 Task: Change  the formatting of the data to Which is Greater than5, In conditional formating, put the option 'Yellow Fill with Drak Yellow Text'add another formatting option Format As Table, insert the option Brown Table style Dark  3 In the sheet   Apex Sales templetes   book
Action: Mouse moved to (37, 121)
Screenshot: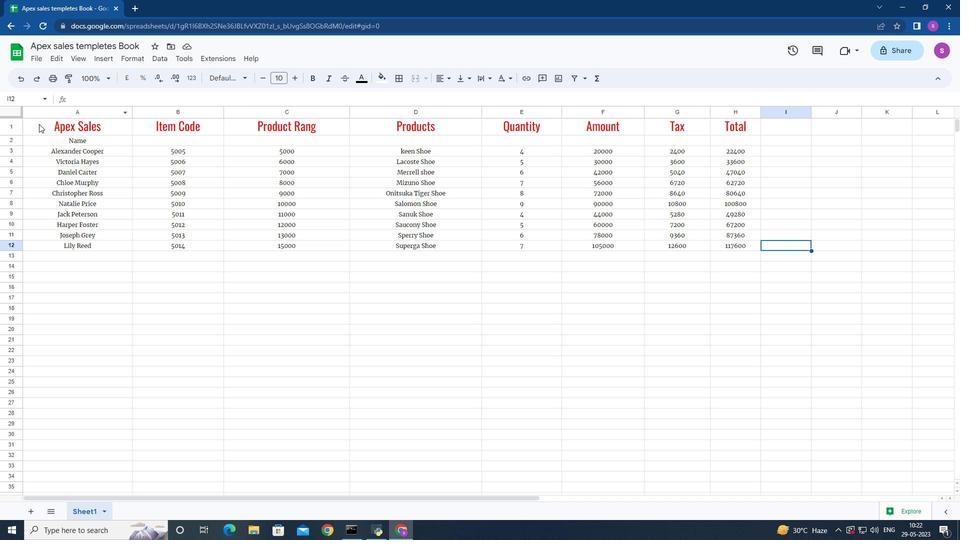 
Action: Mouse pressed left at (37, 121)
Screenshot: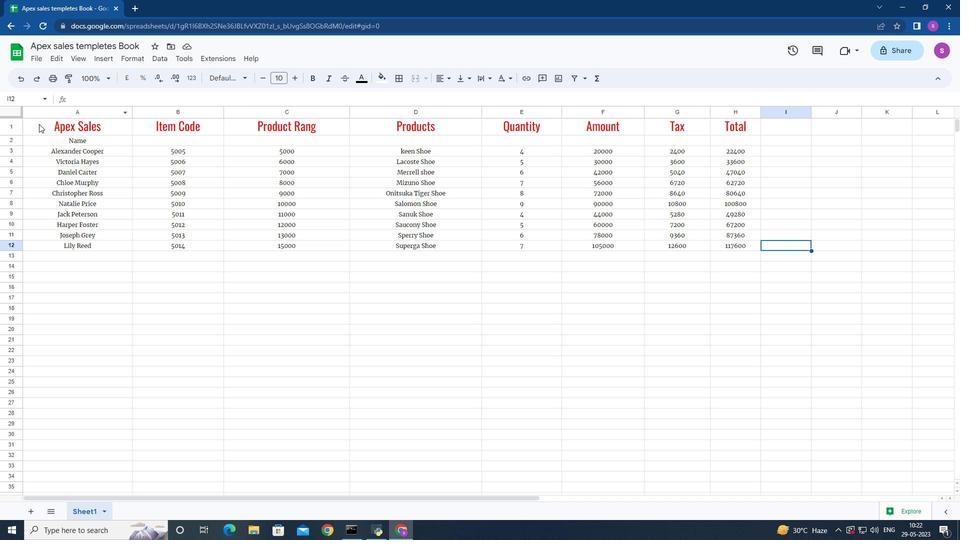 
Action: Mouse moved to (135, 57)
Screenshot: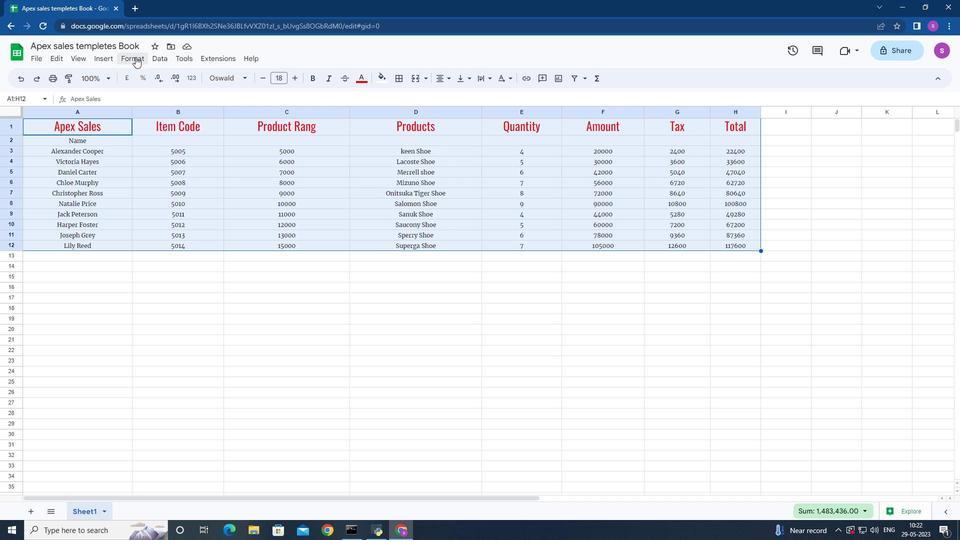 
Action: Mouse pressed left at (135, 57)
Screenshot: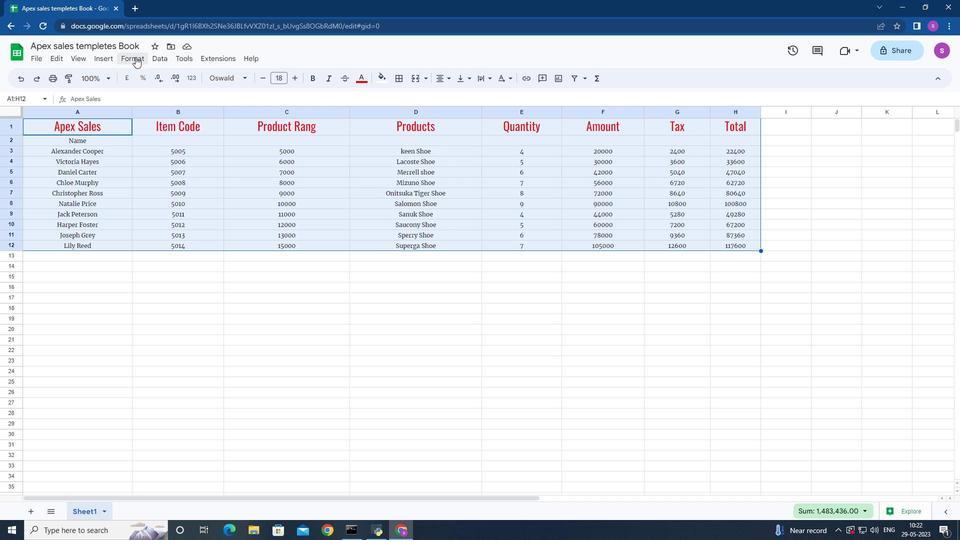 
Action: Mouse moved to (226, 229)
Screenshot: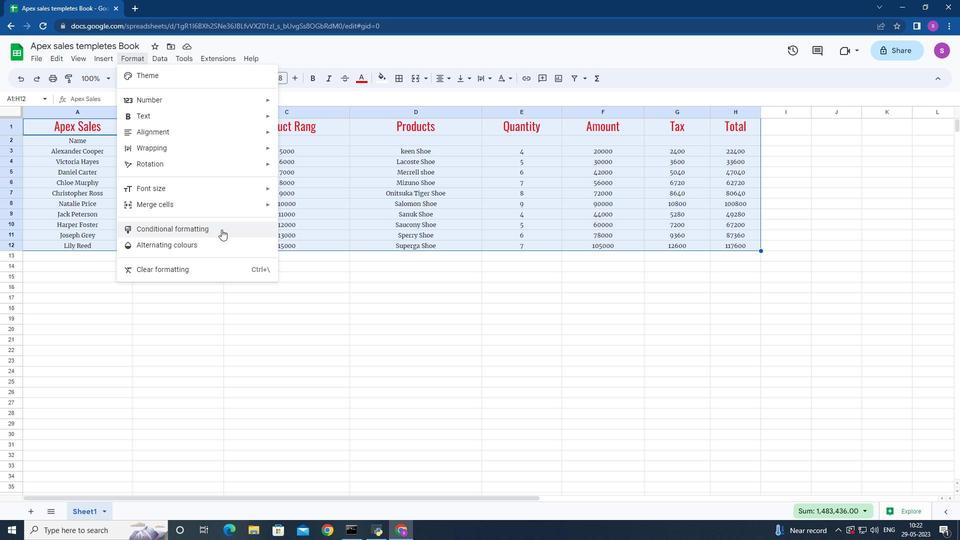 
Action: Mouse pressed left at (226, 229)
Screenshot: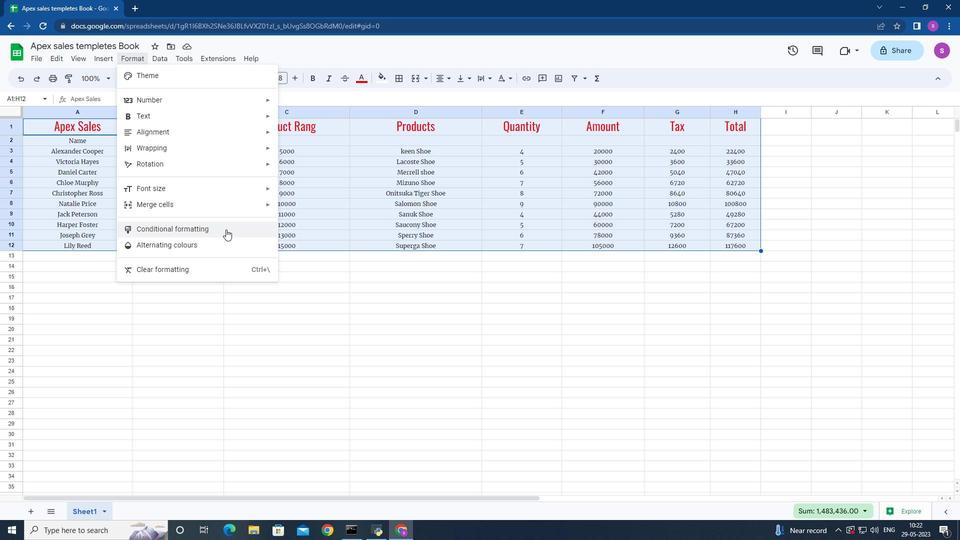 
Action: Mouse moved to (846, 211)
Screenshot: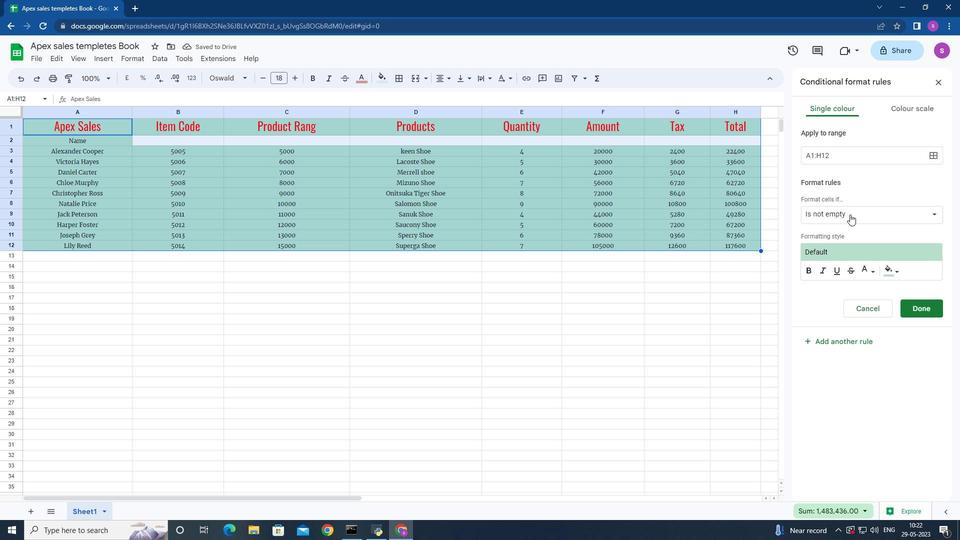 
Action: Mouse pressed left at (846, 211)
Screenshot: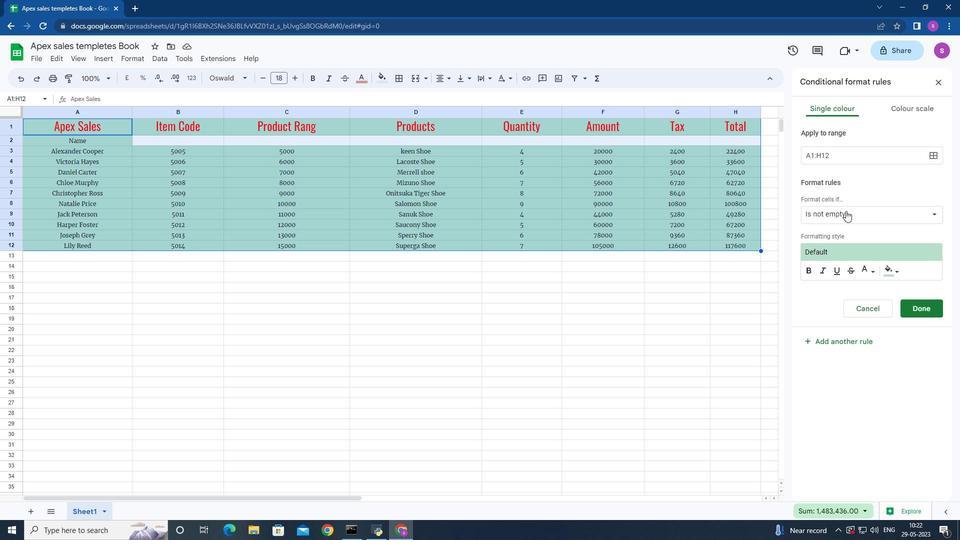 
Action: Mouse moved to (874, 375)
Screenshot: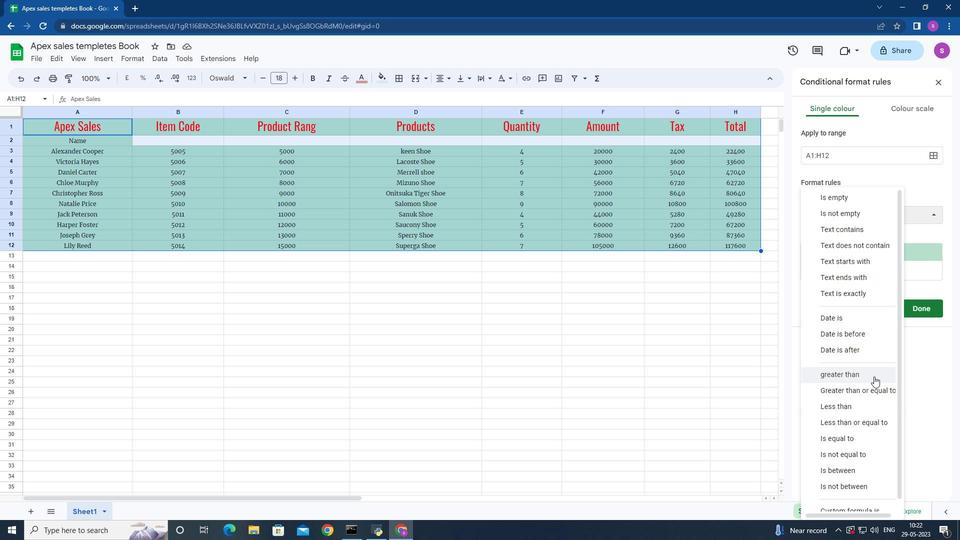
Action: Mouse pressed left at (874, 375)
Screenshot: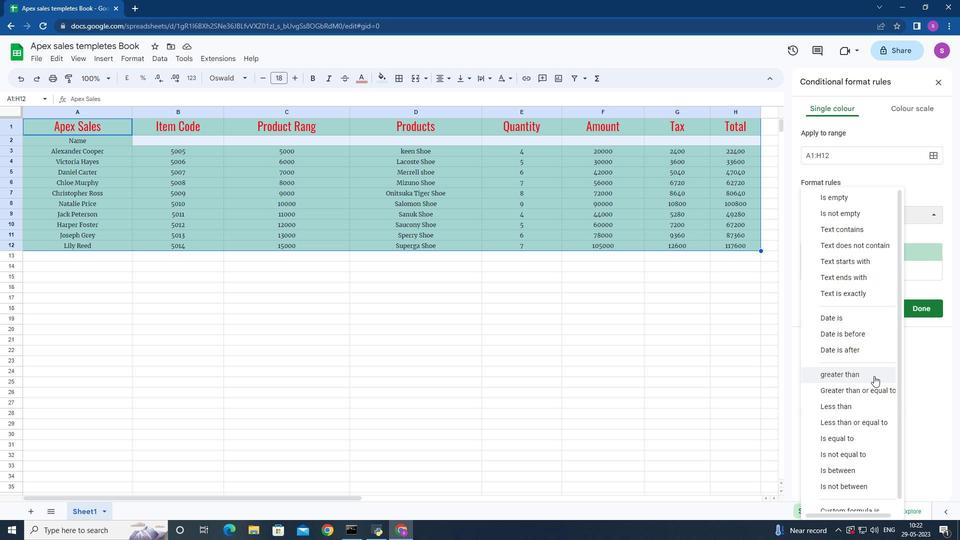 
Action: Mouse moved to (826, 240)
Screenshot: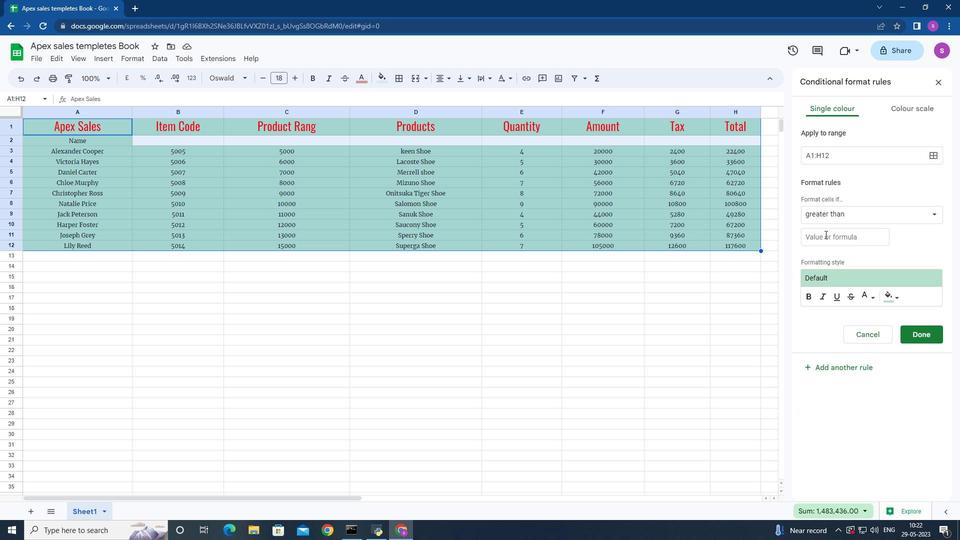 
Action: Mouse pressed left at (826, 240)
Screenshot: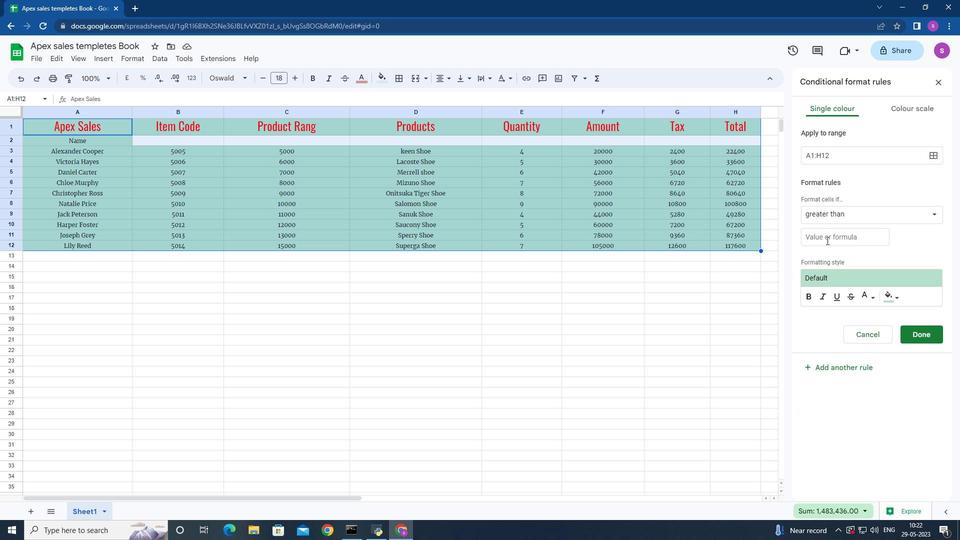 
Action: Mouse moved to (825, 239)
Screenshot: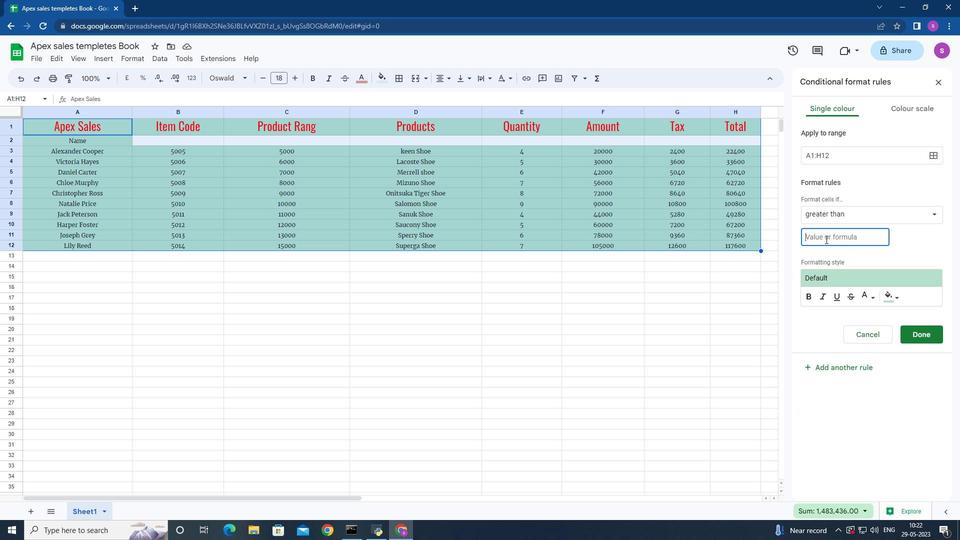 
Action: Key pressed 5
Screenshot: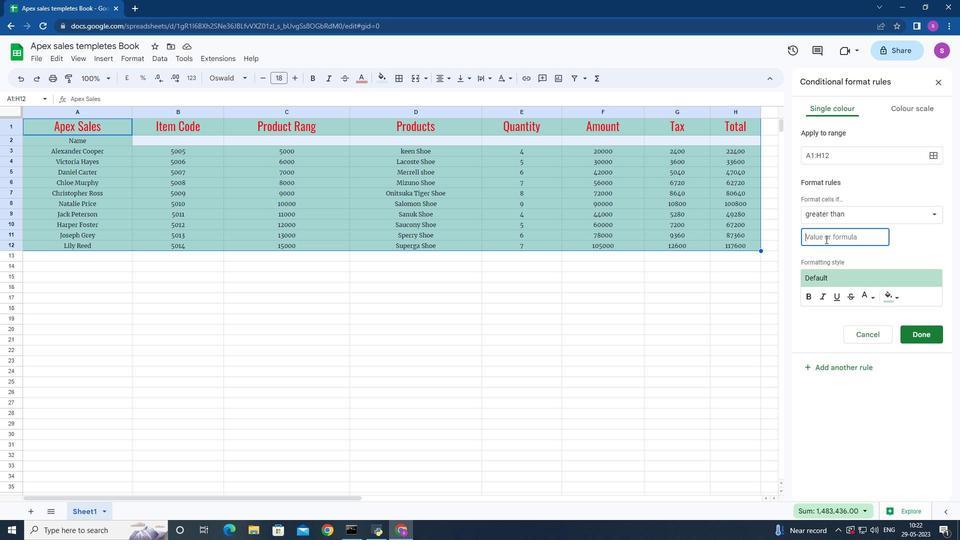 
Action: Mouse moved to (886, 298)
Screenshot: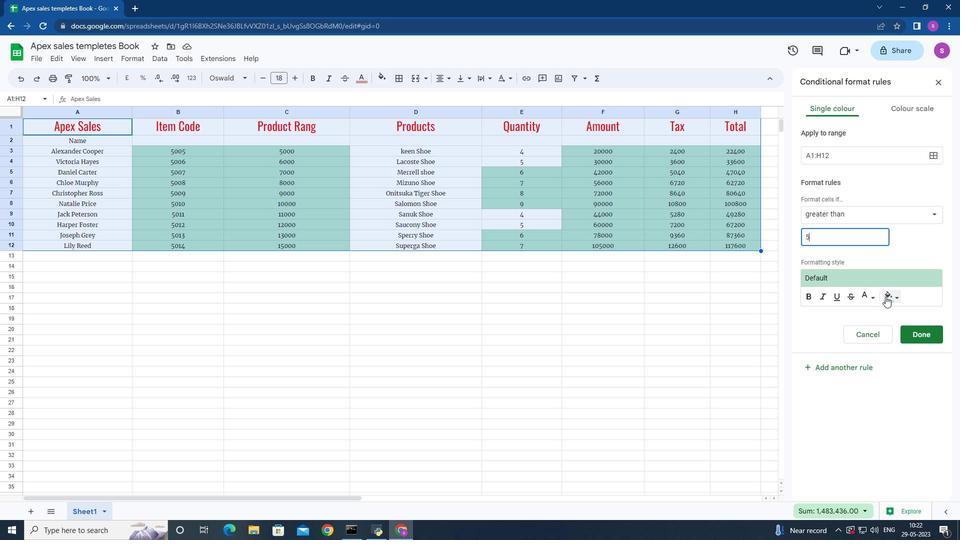 
Action: Mouse pressed left at (886, 298)
Screenshot: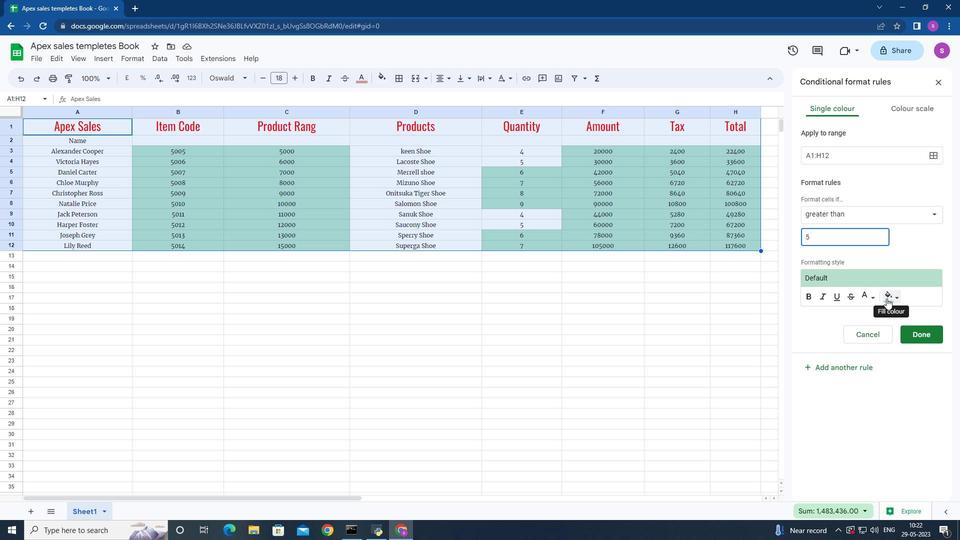 
Action: Mouse moved to (822, 344)
Screenshot: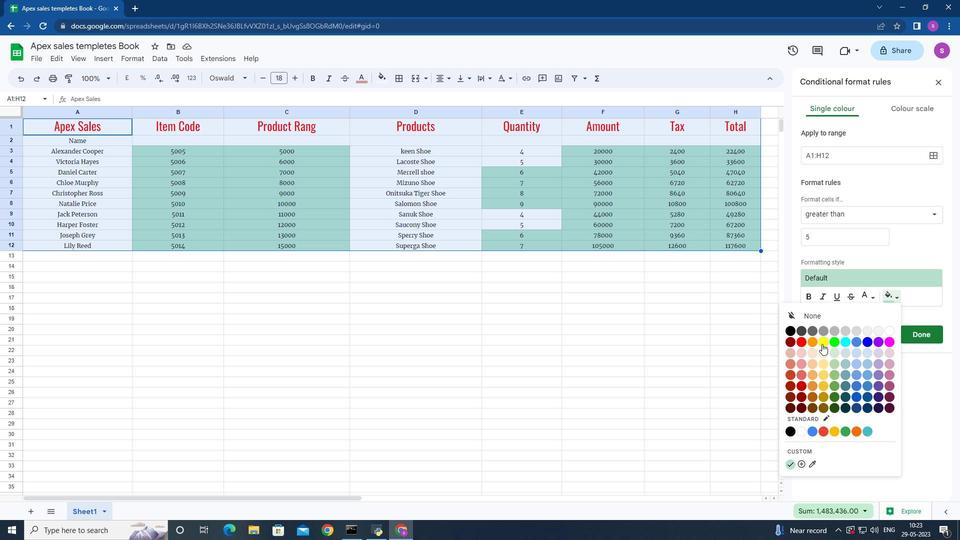 
Action: Mouse pressed left at (822, 344)
Screenshot: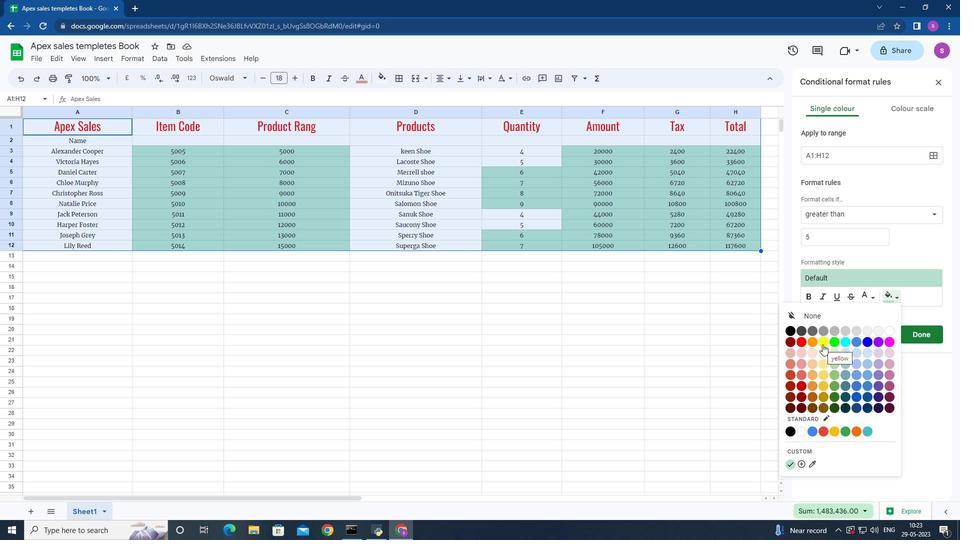 
Action: Mouse moved to (890, 296)
Screenshot: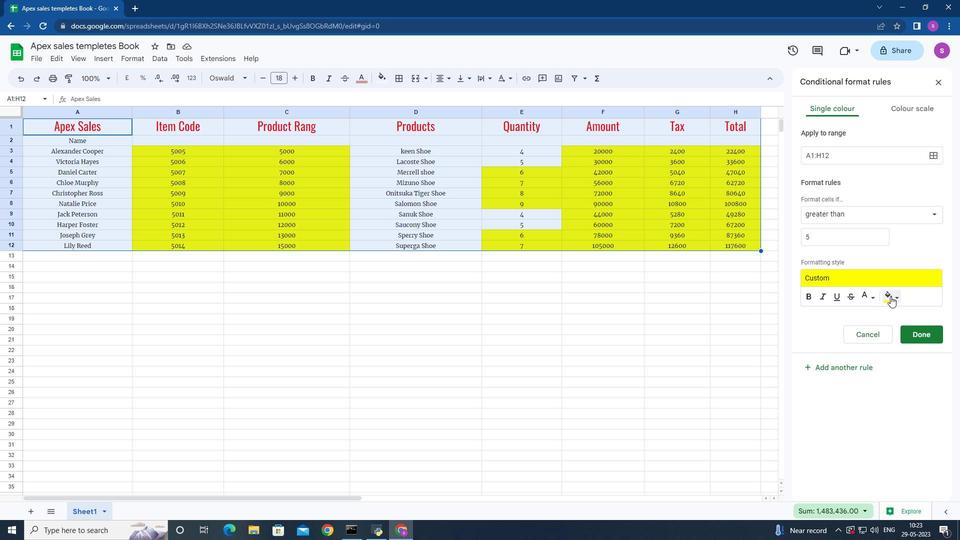 
Action: Mouse pressed left at (890, 296)
Screenshot: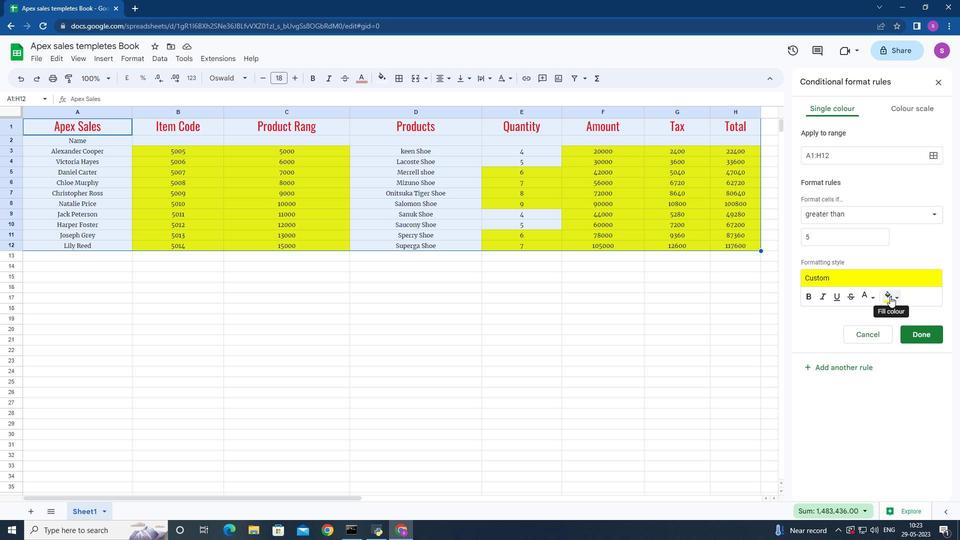 
Action: Mouse moved to (870, 297)
Screenshot: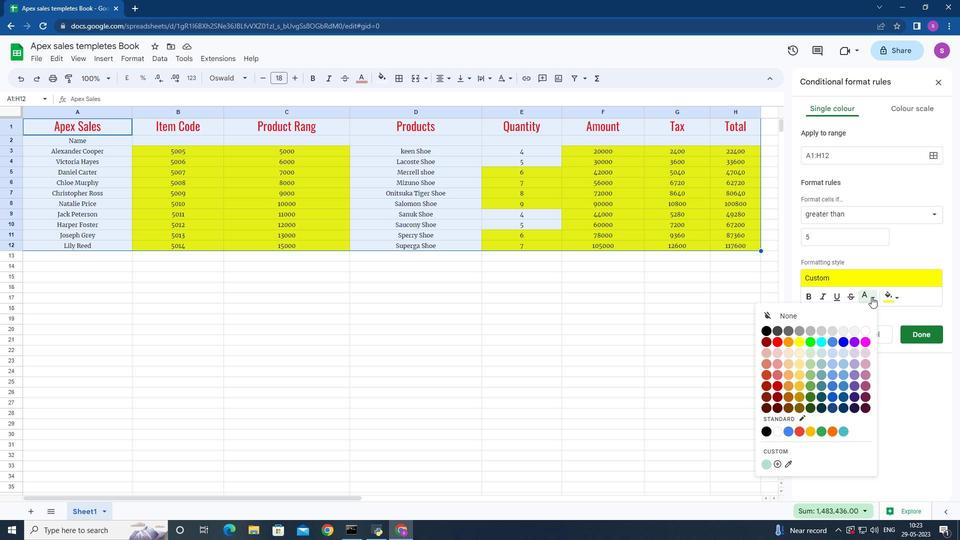 
Action: Mouse pressed left at (870, 297)
Screenshot: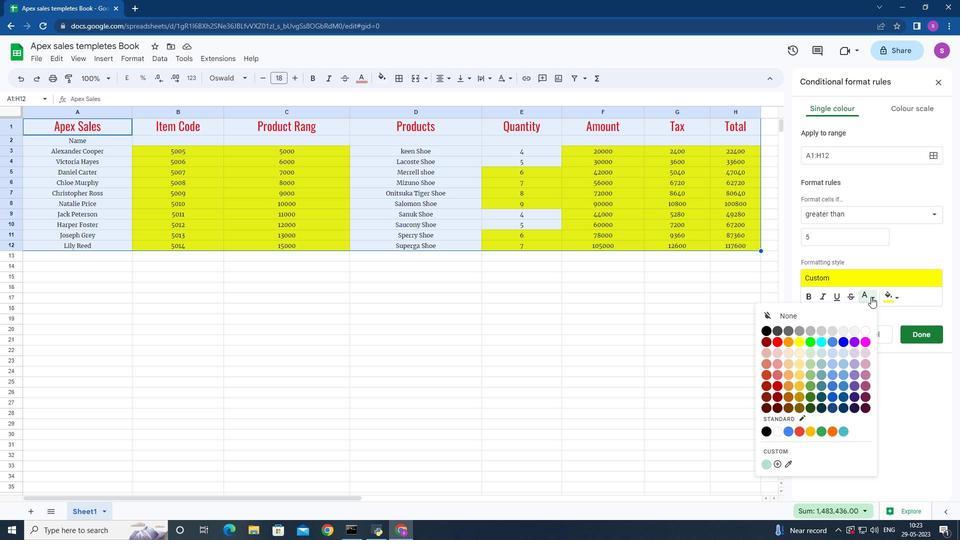 
Action: Mouse moved to (870, 297)
Screenshot: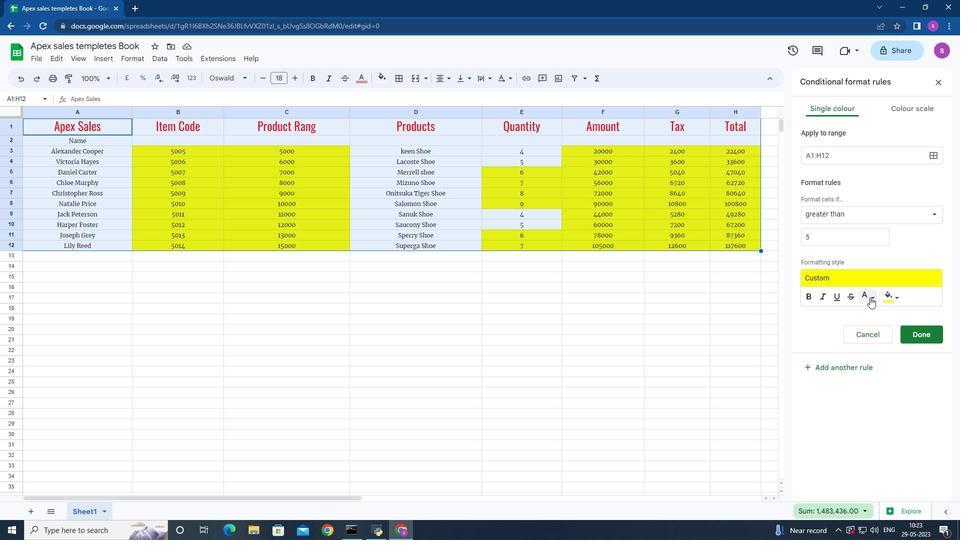
Action: Mouse pressed left at (870, 297)
Screenshot: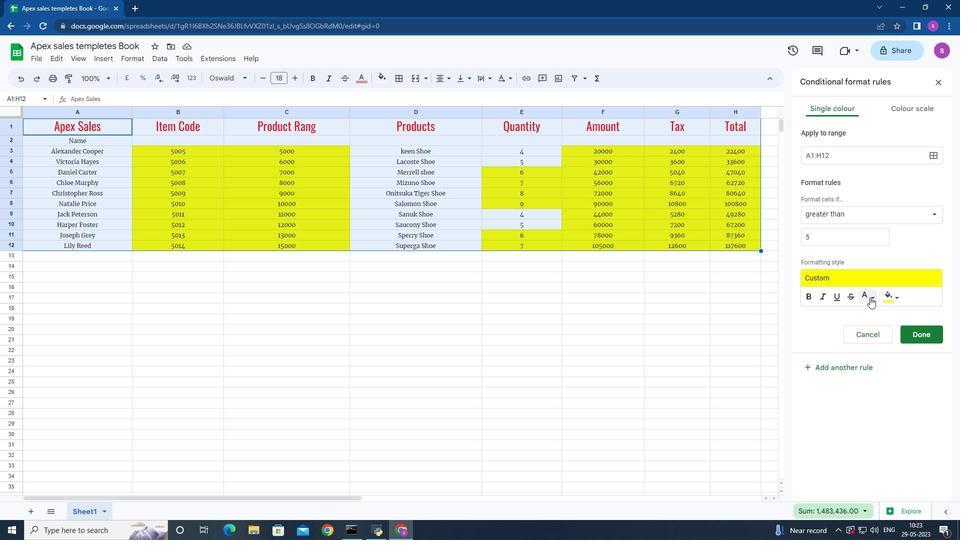 
Action: Mouse moved to (799, 356)
Screenshot: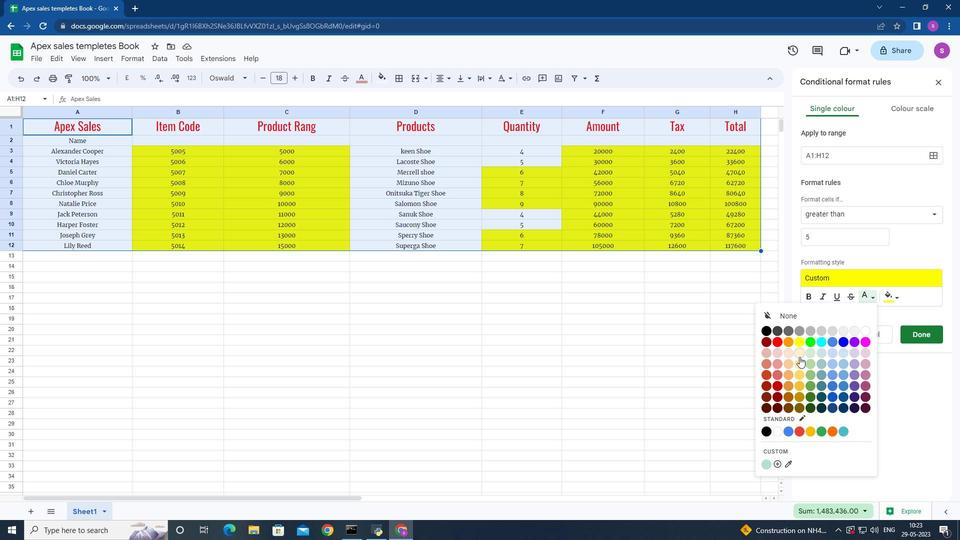 
Action: Mouse pressed left at (799, 356)
Screenshot: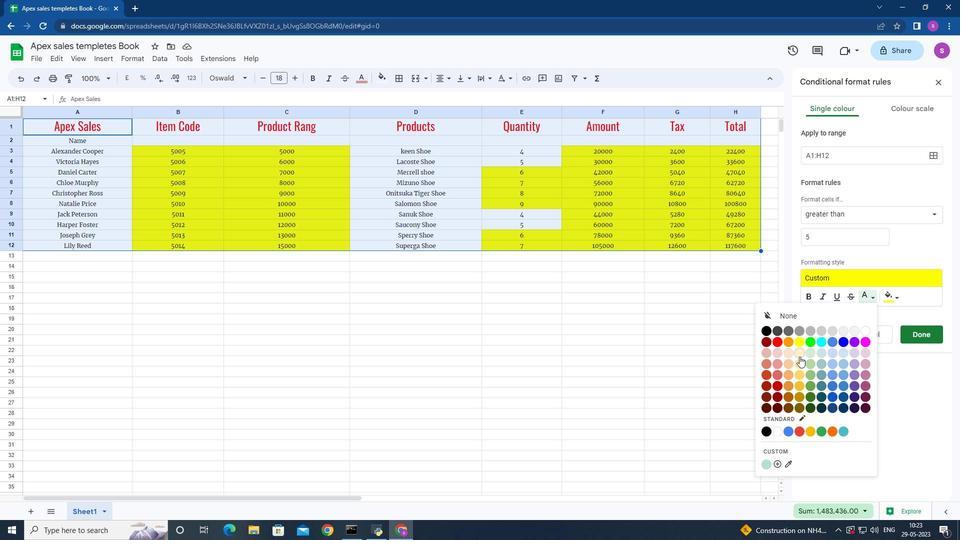 
Action: Mouse moved to (872, 298)
Screenshot: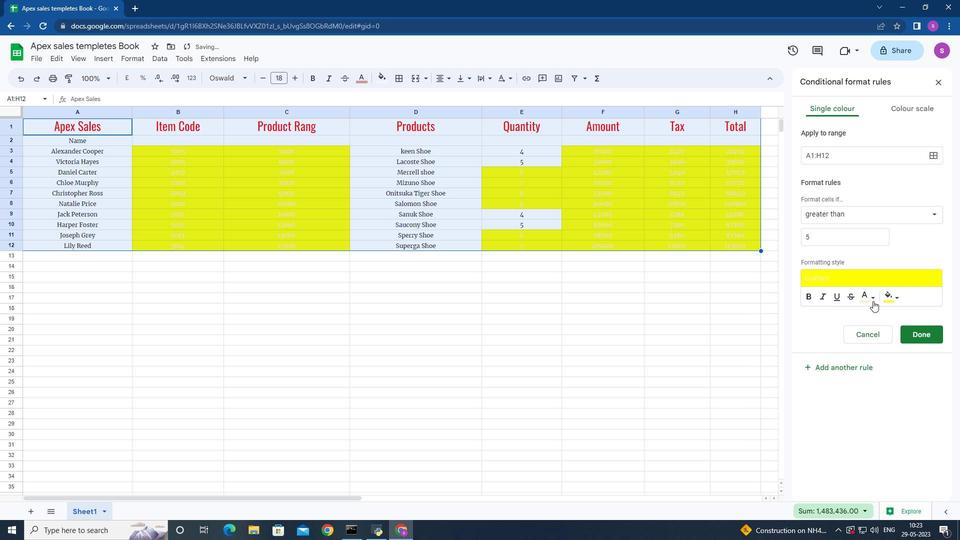 
Action: Mouse pressed left at (872, 298)
Screenshot: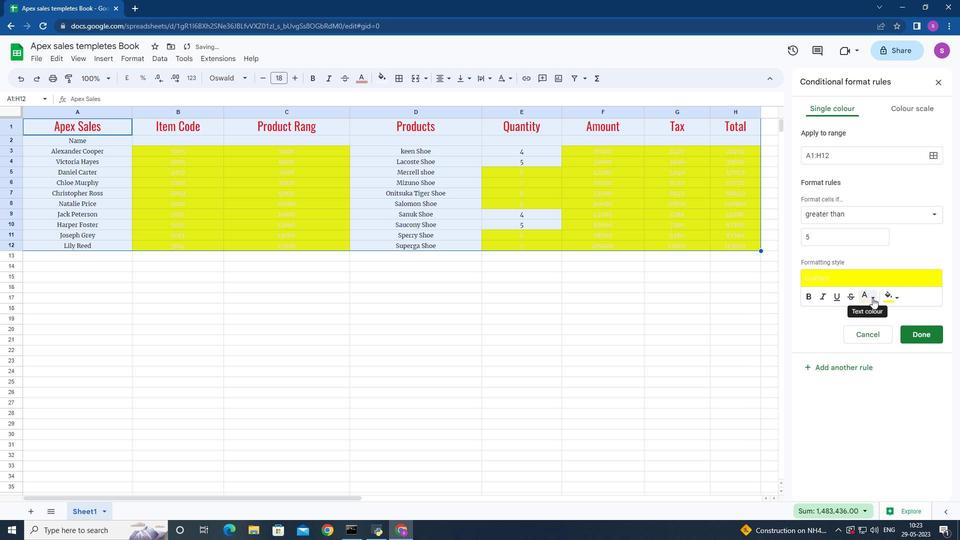 
Action: Mouse moved to (797, 341)
Screenshot: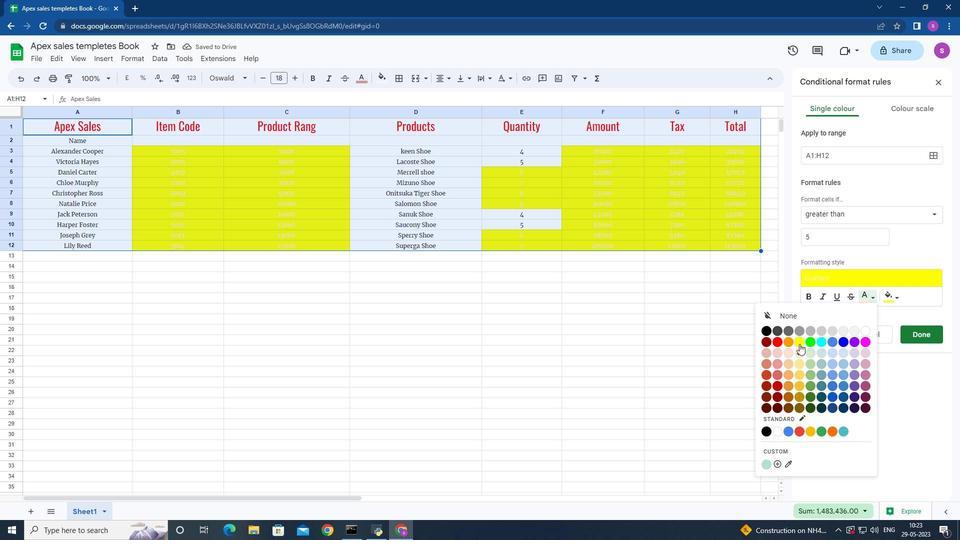 
Action: Mouse pressed left at (797, 341)
Screenshot: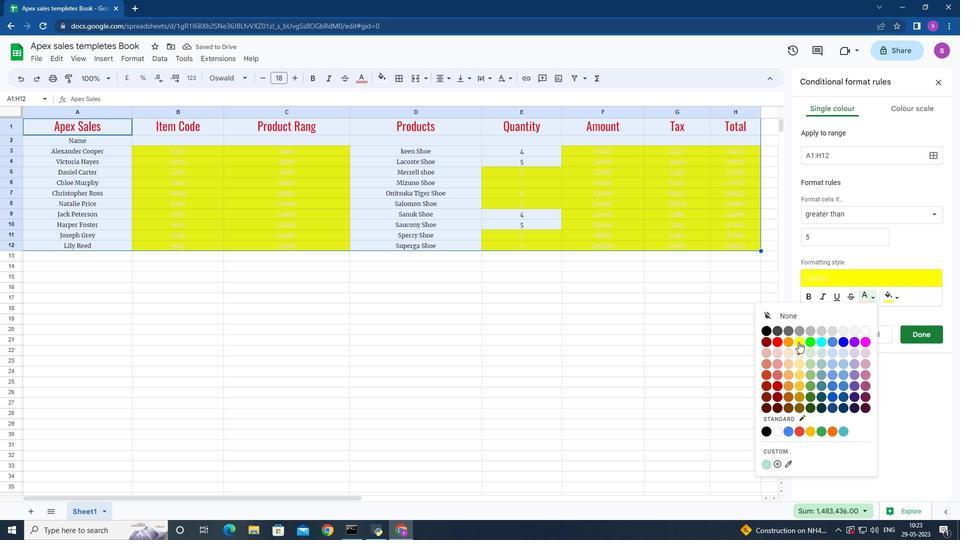 
Action: Mouse moved to (869, 298)
Screenshot: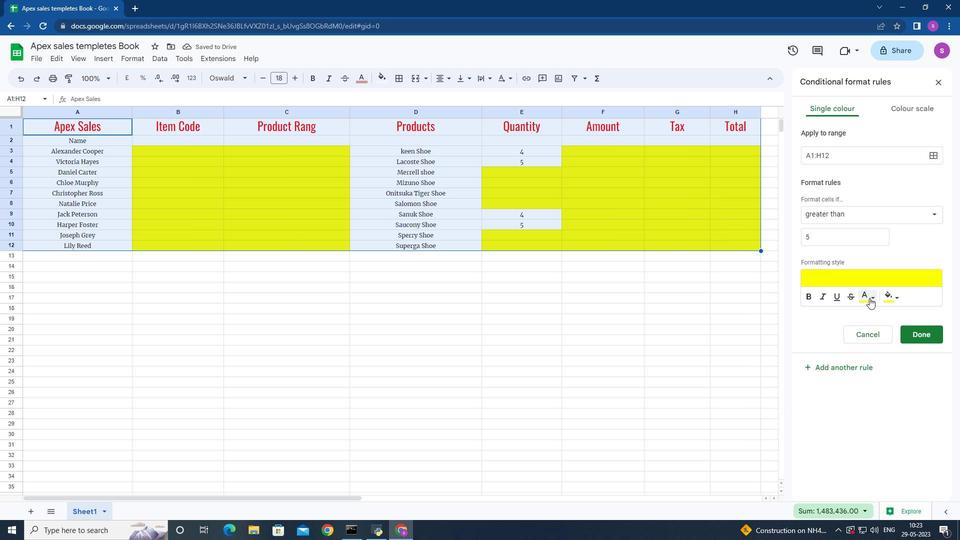
Action: Key pressed ctrl+Z
Screenshot: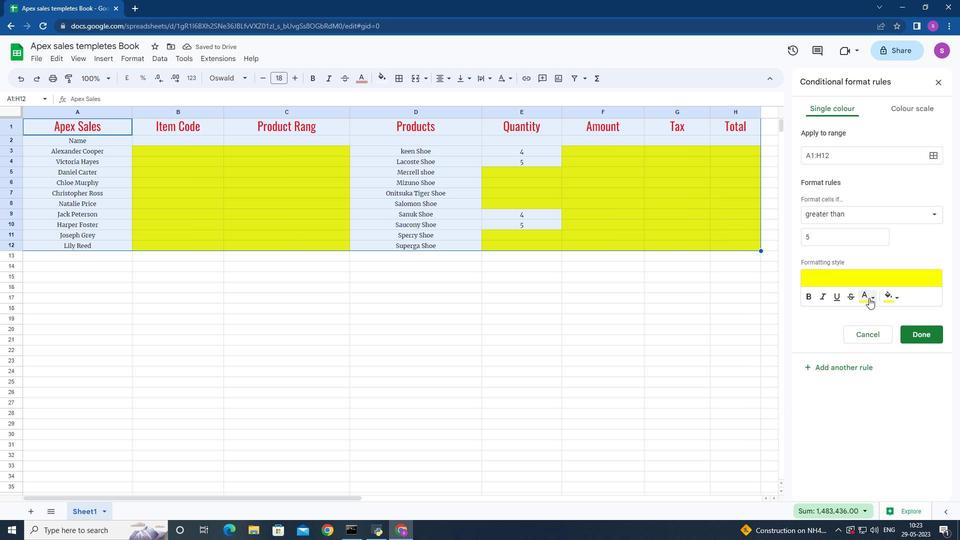 
Action: Mouse moved to (396, 79)
Screenshot: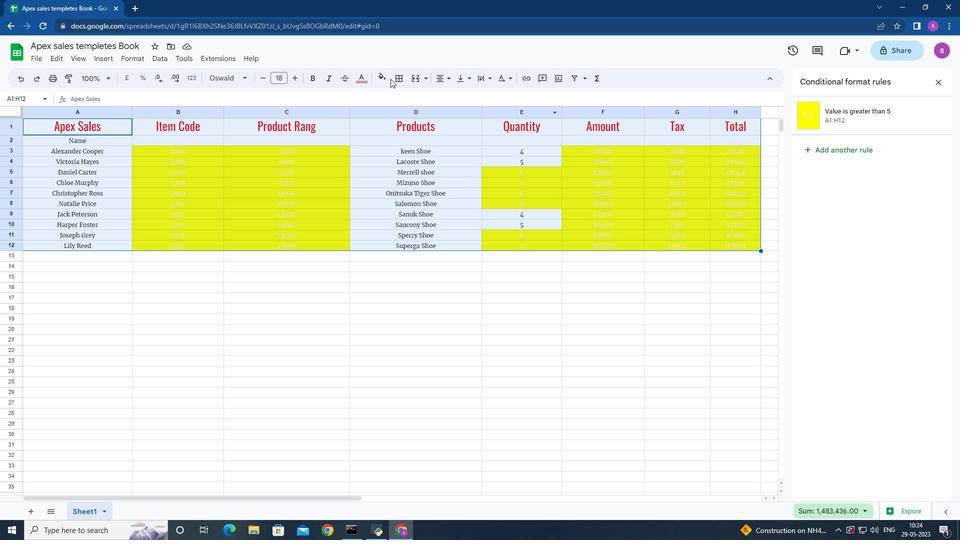 
Action: Mouse pressed left at (396, 79)
Screenshot: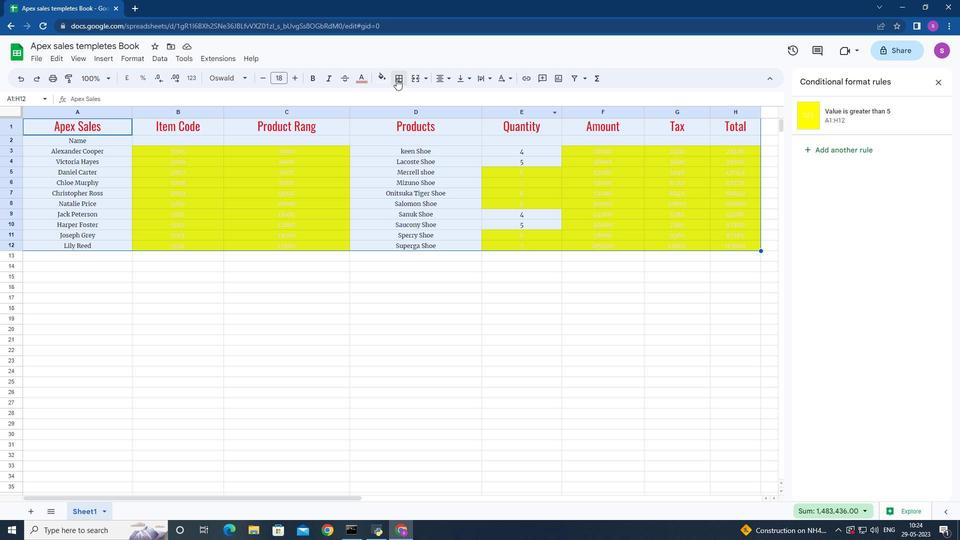 
Action: Mouse moved to (402, 103)
Screenshot: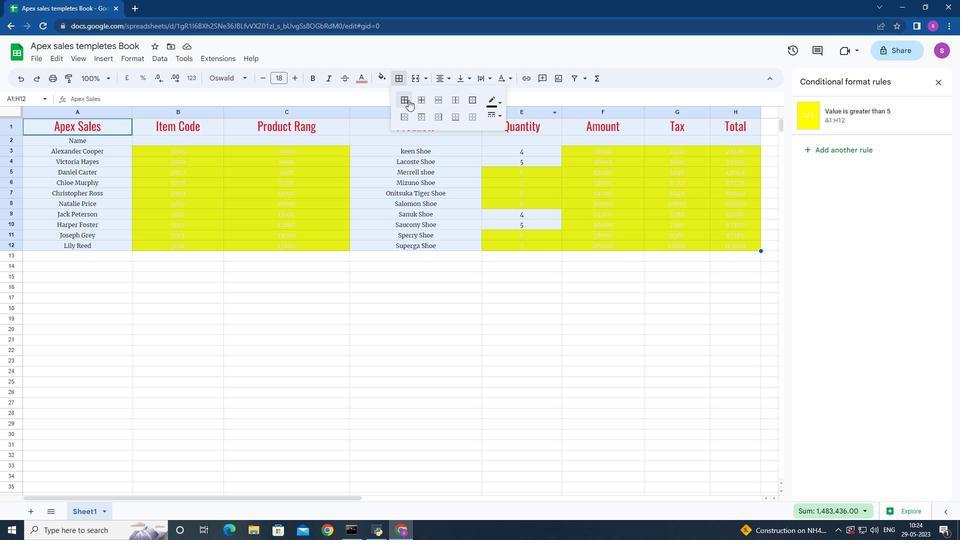 
Action: Mouse pressed left at (402, 103)
Screenshot: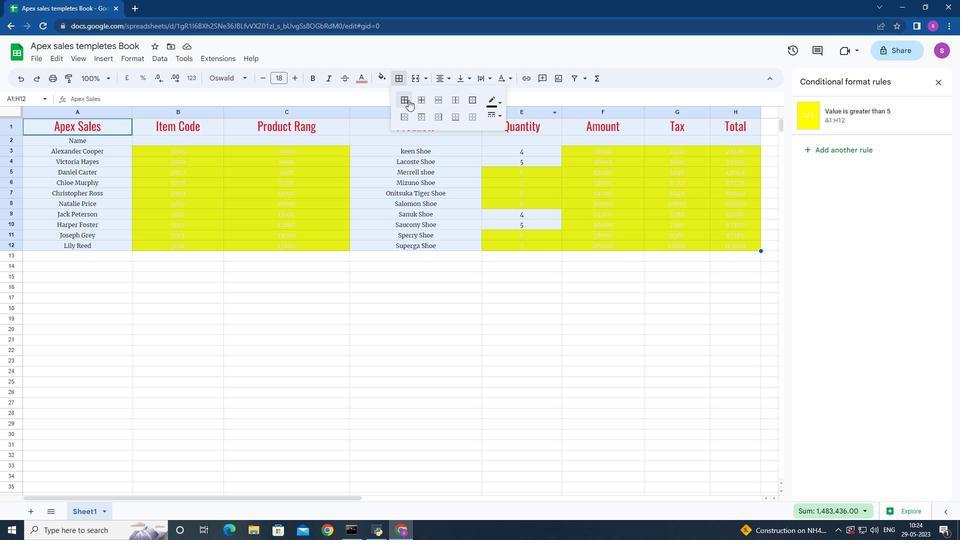 
Action: Mouse moved to (501, 103)
Screenshot: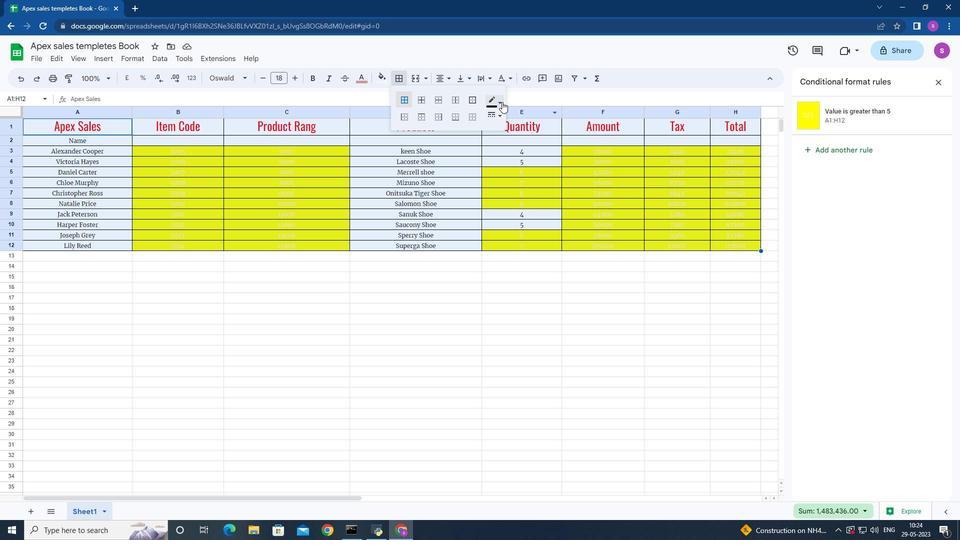 
Action: Mouse pressed left at (501, 103)
Screenshot: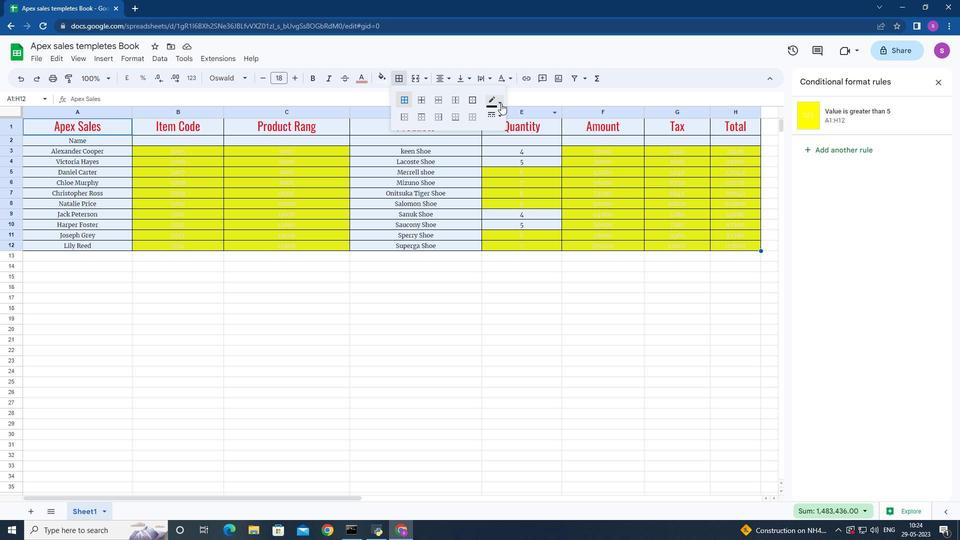 
Action: Mouse moved to (497, 146)
Screenshot: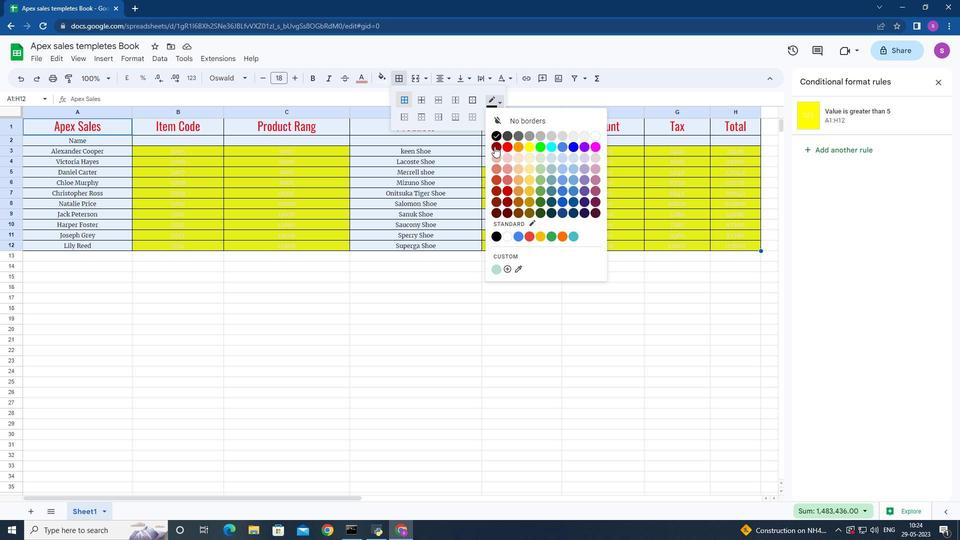 
Action: Mouse pressed left at (497, 146)
Screenshot: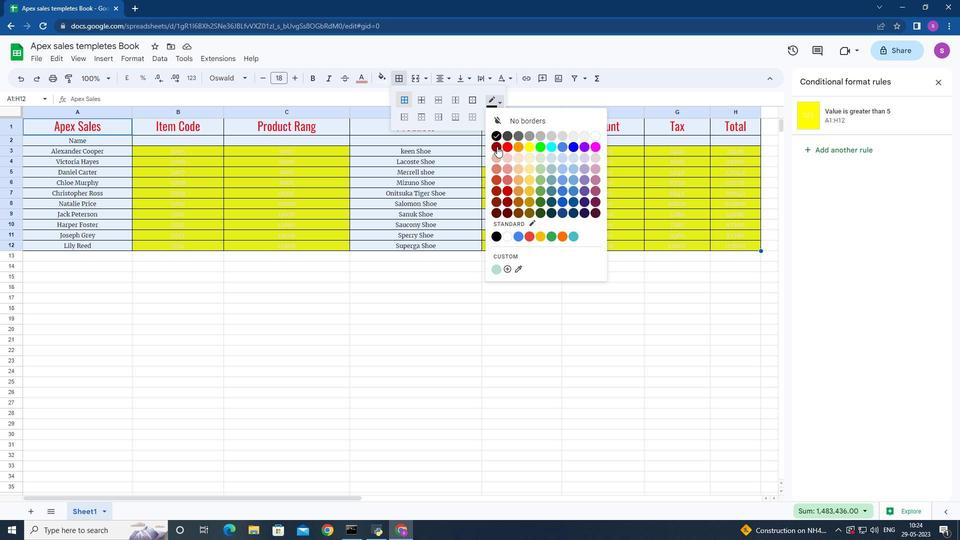 
Action: Mouse moved to (137, 56)
Screenshot: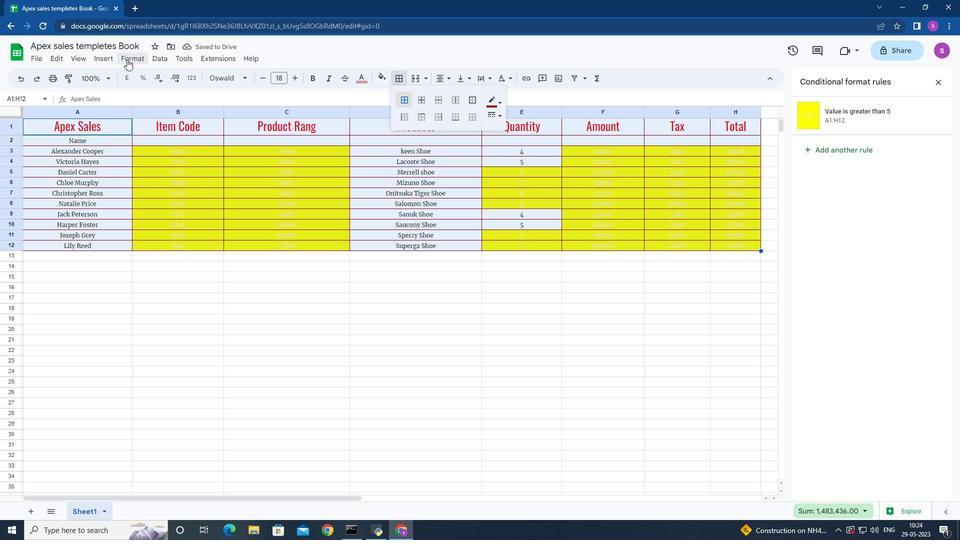 
Action: Mouse pressed left at (137, 56)
Screenshot: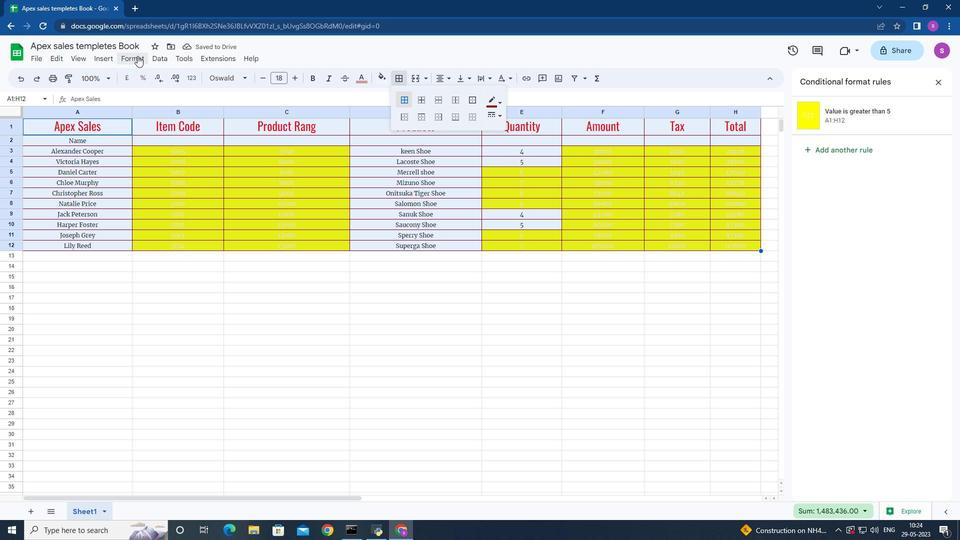 
Action: Mouse moved to (227, 227)
Screenshot: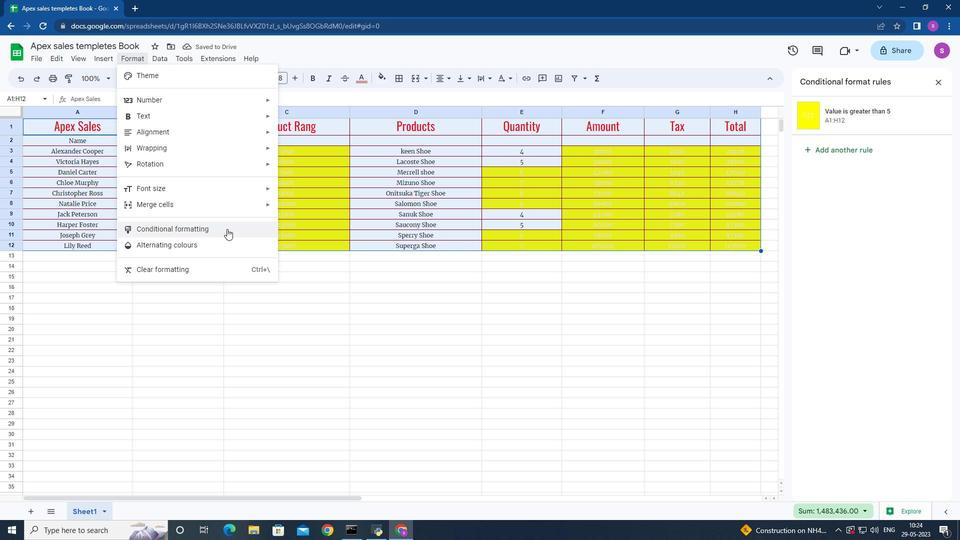 
Action: Mouse pressed left at (227, 227)
Screenshot: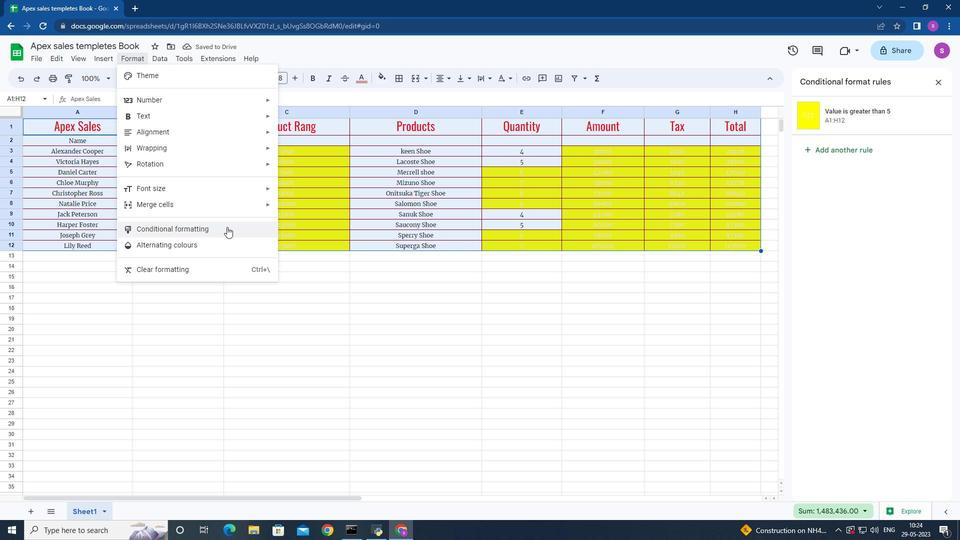 
Action: Mouse moved to (133, 59)
Screenshot: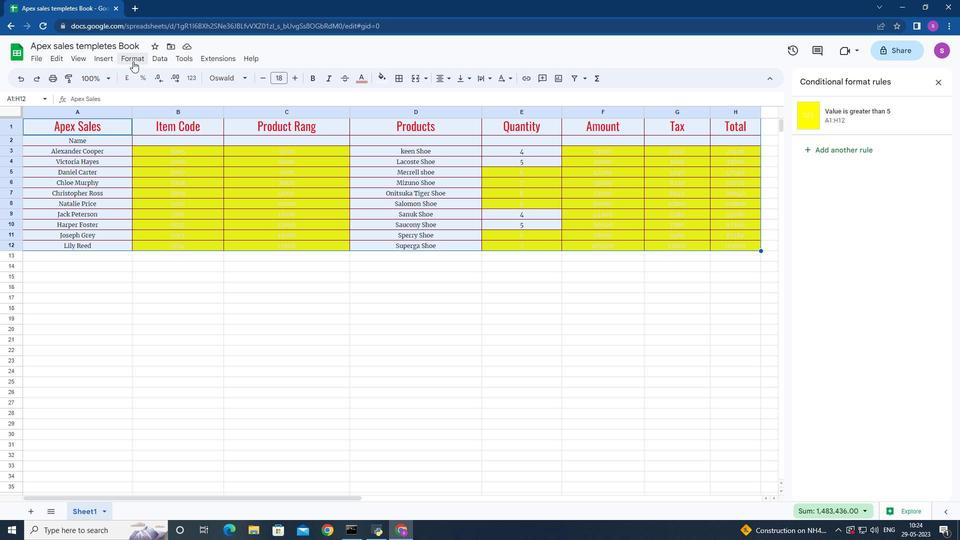 
Action: Mouse pressed left at (133, 59)
Screenshot: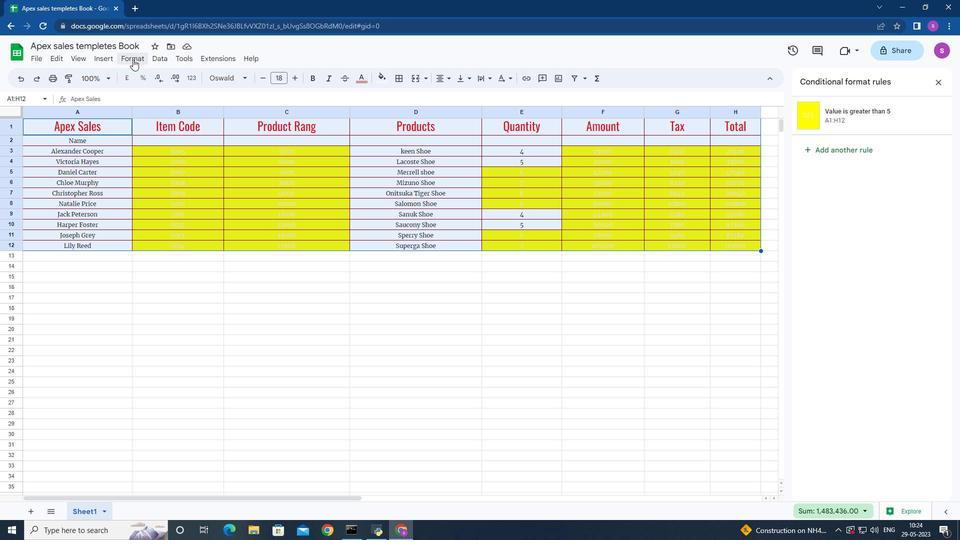 
Action: Mouse moved to (212, 229)
Screenshot: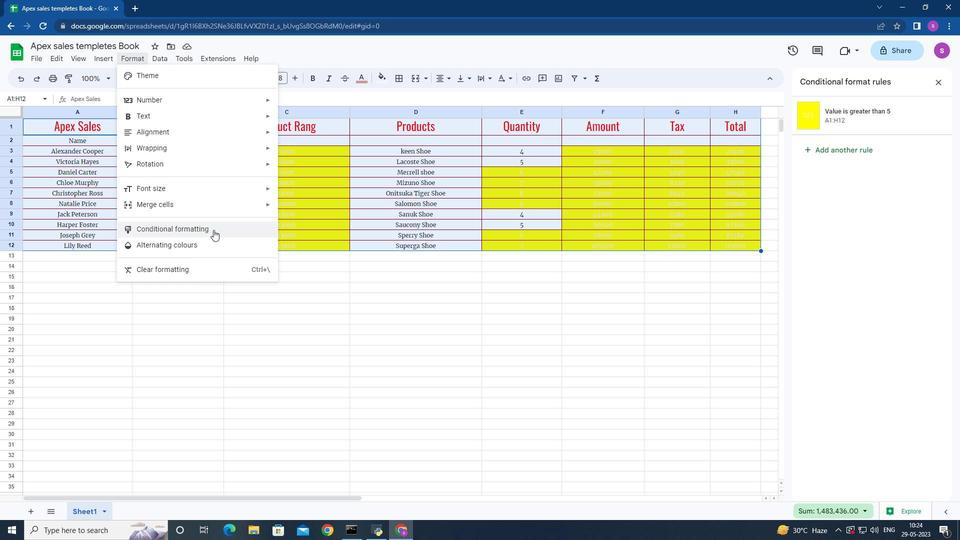 
Action: Mouse pressed left at (212, 229)
Screenshot: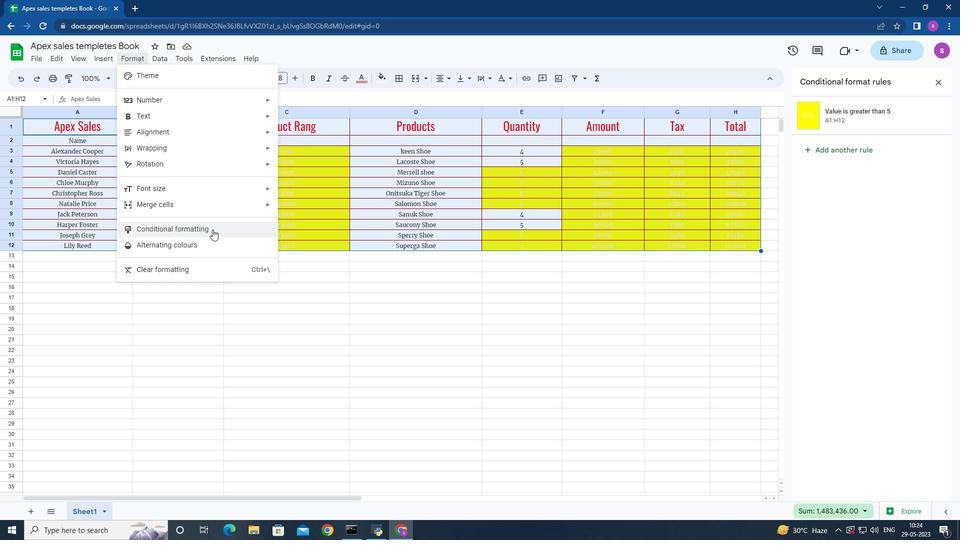 
Action: Mouse moved to (921, 114)
Screenshot: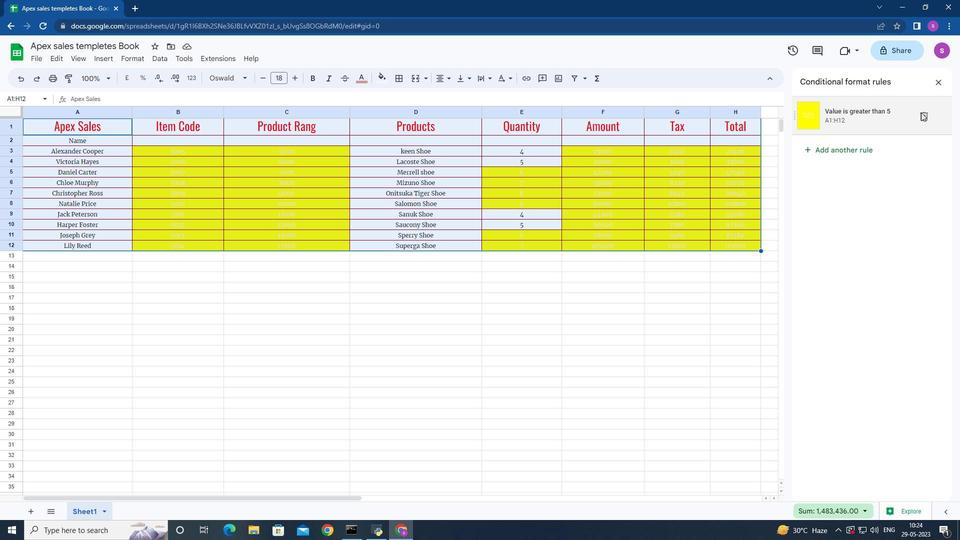 
Action: Mouse pressed left at (921, 114)
Screenshot: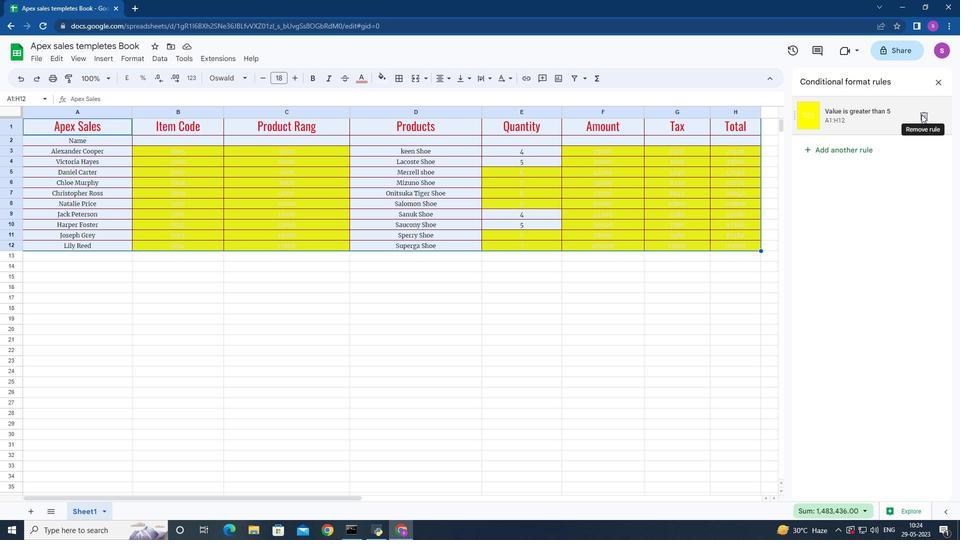 
Action: Mouse moved to (844, 111)
Screenshot: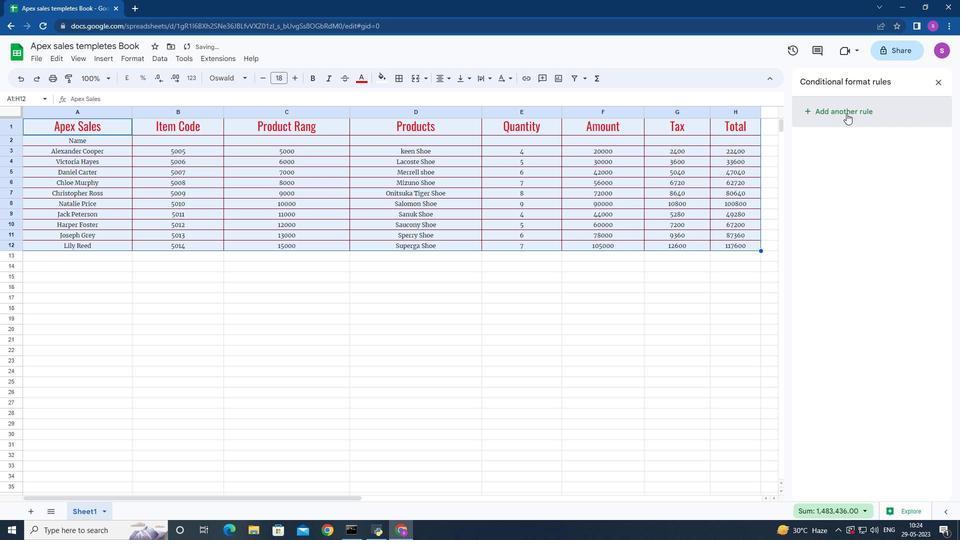 
Action: Mouse pressed left at (844, 111)
Screenshot: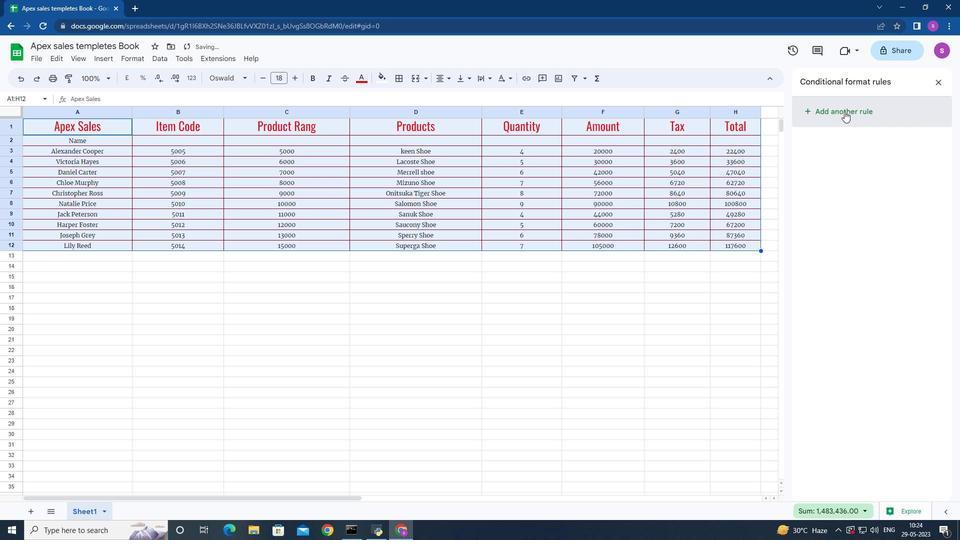 
Action: Mouse moved to (868, 270)
Screenshot: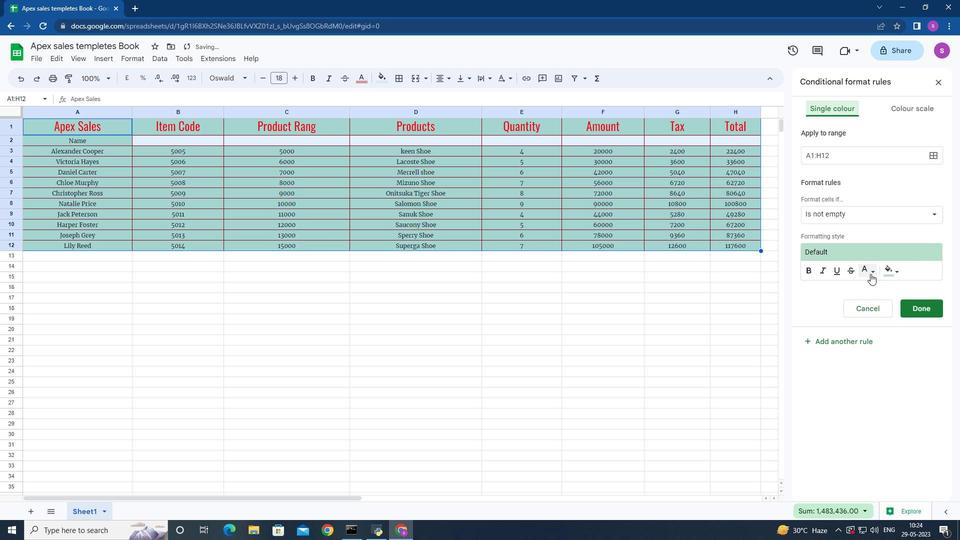 
Action: Mouse pressed left at (868, 270)
Screenshot: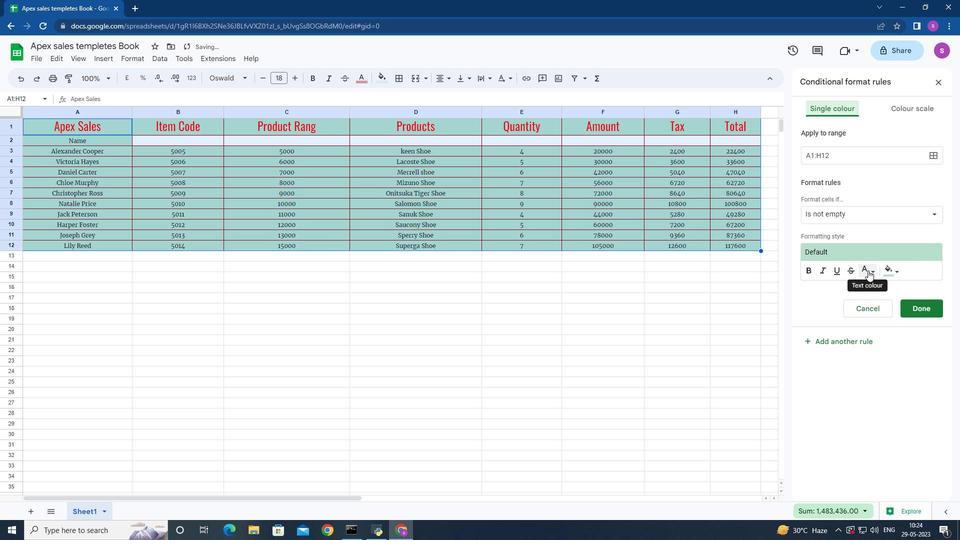 
Action: Mouse moved to (796, 362)
Screenshot: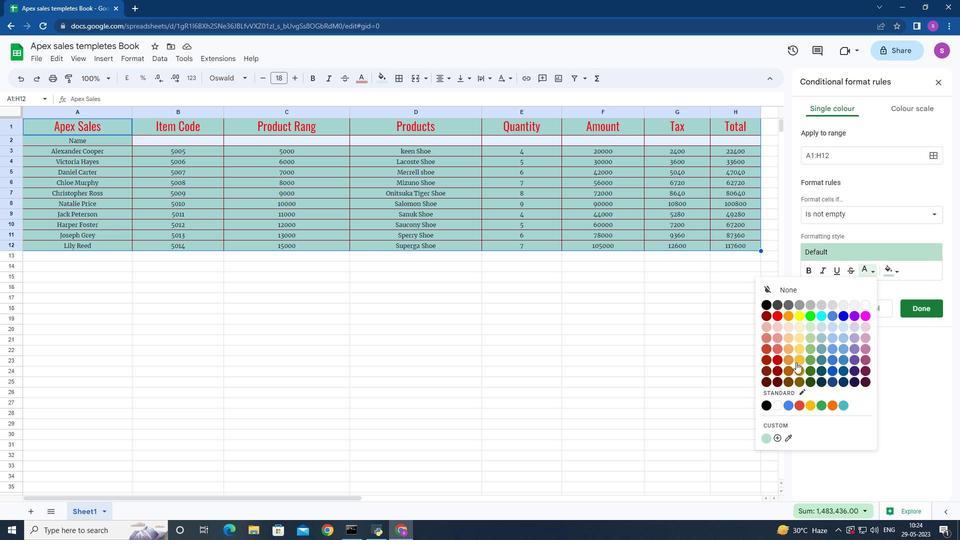 
Action: Mouse pressed left at (796, 362)
Screenshot: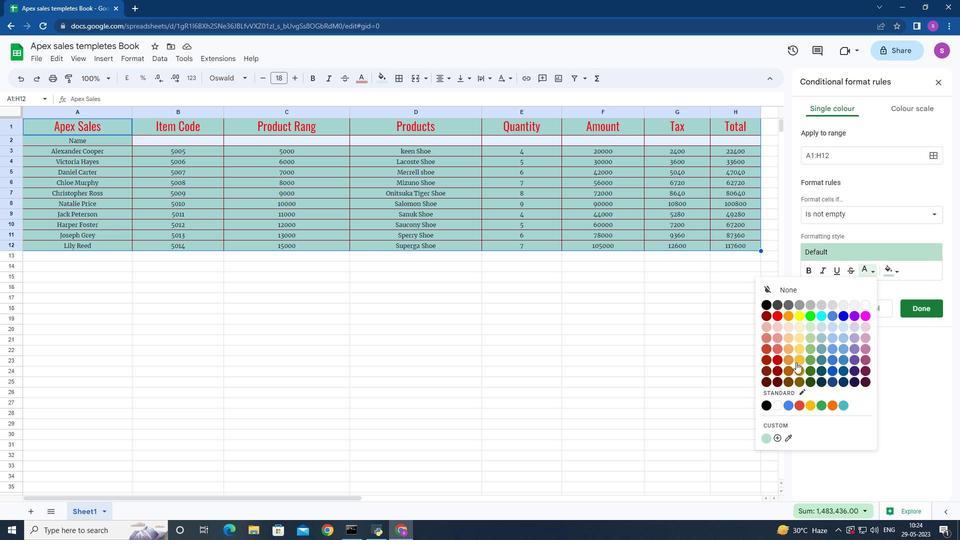 
Action: Mouse moved to (922, 306)
Screenshot: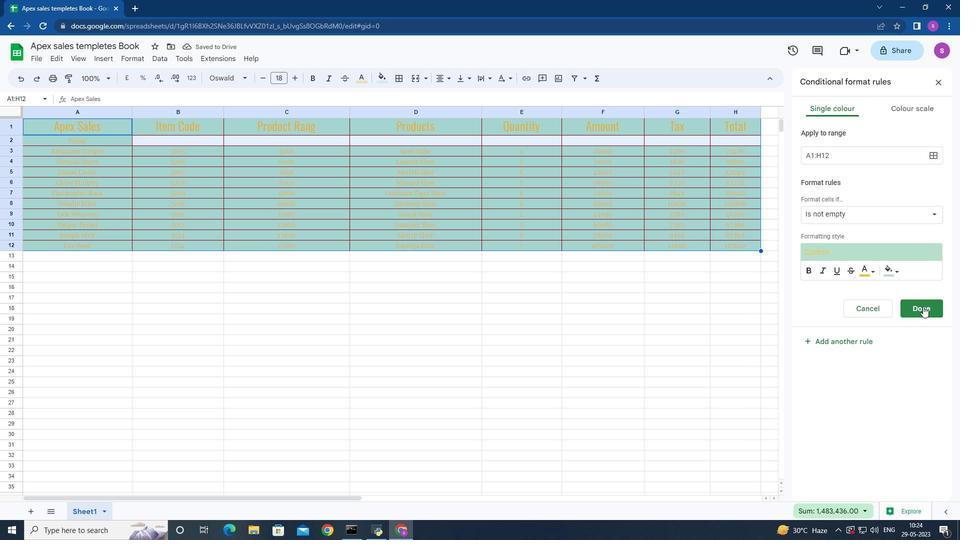 
Action: Mouse pressed left at (922, 306)
Screenshot: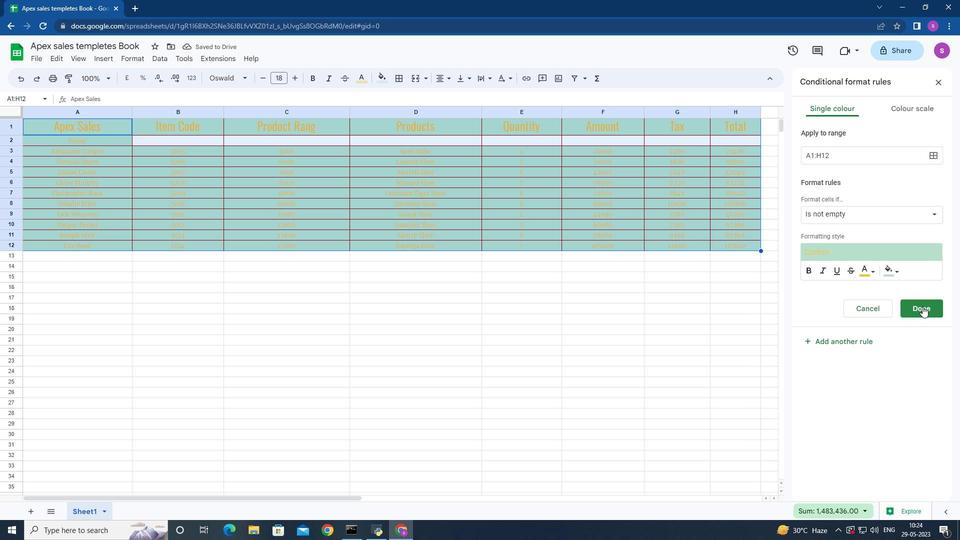 
Action: Mouse moved to (533, 362)
Screenshot: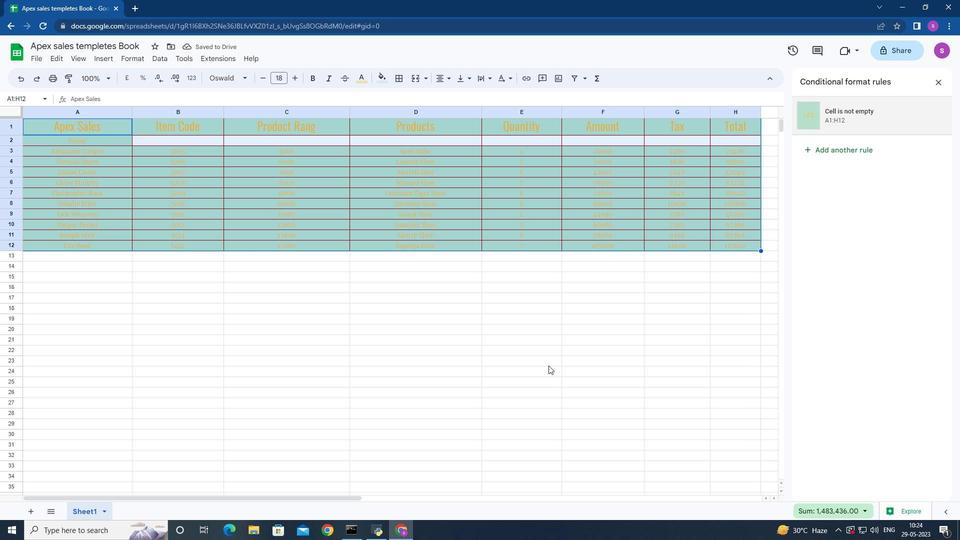 
